 Task: Create new resources for the organization
Action: Mouse moved to (215, 164)
Screenshot: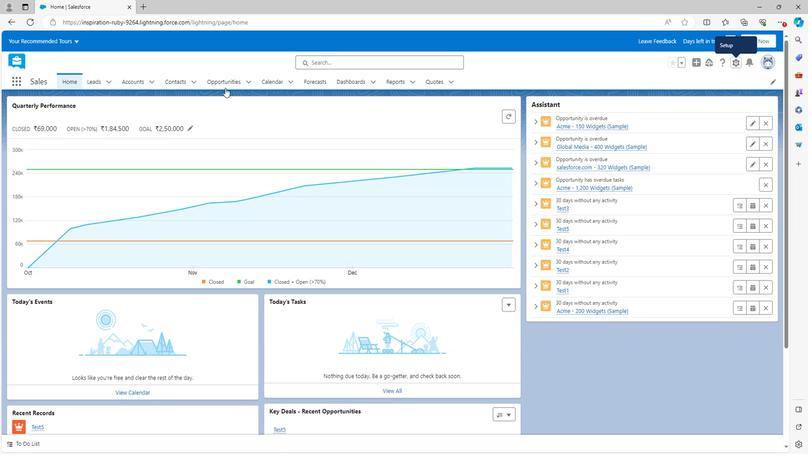 
Action: Mouse scrolled (215, 164) with delta (0, 0)
Screenshot: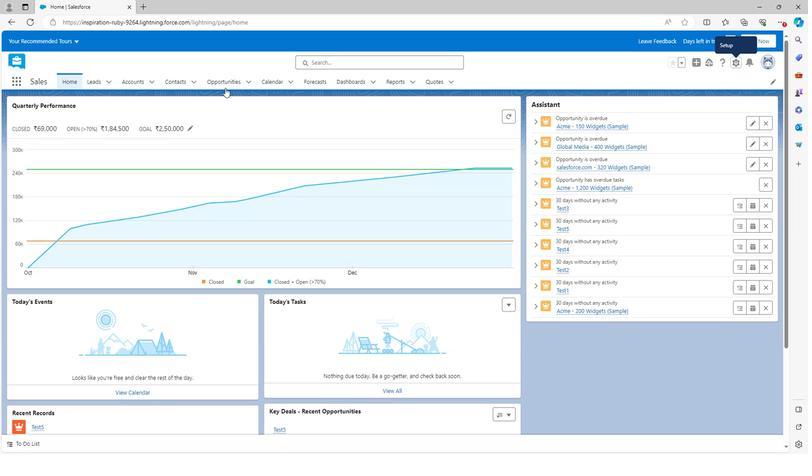
Action: Mouse scrolled (215, 164) with delta (0, 0)
Screenshot: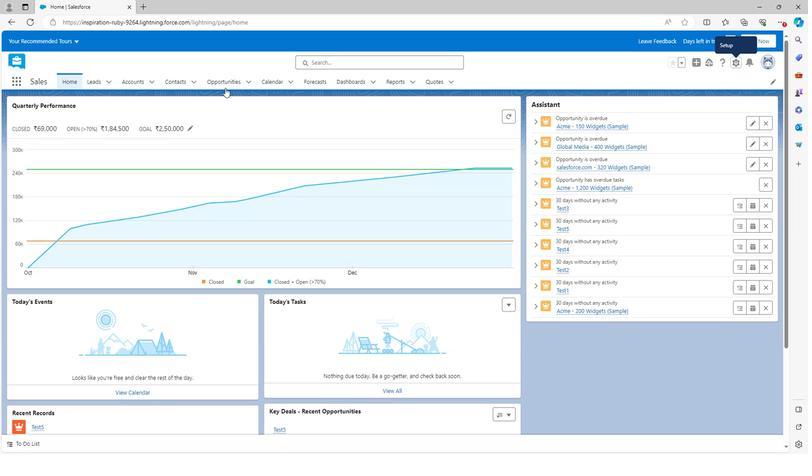 
Action: Mouse scrolled (215, 164) with delta (0, 0)
Screenshot: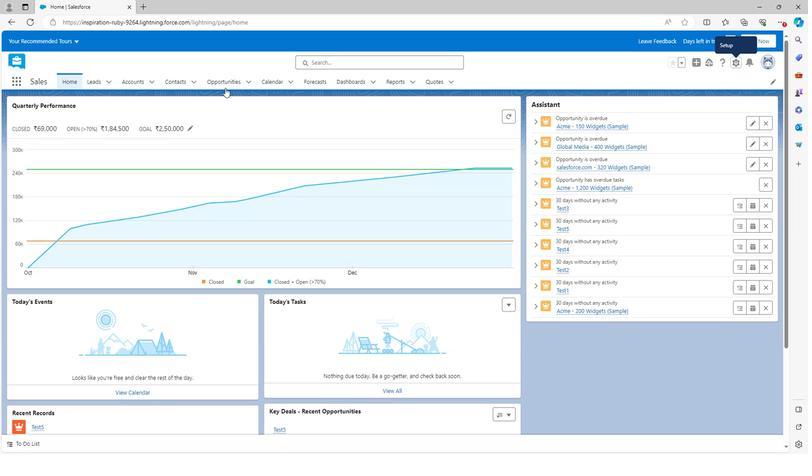 
Action: Mouse scrolled (215, 164) with delta (0, 0)
Screenshot: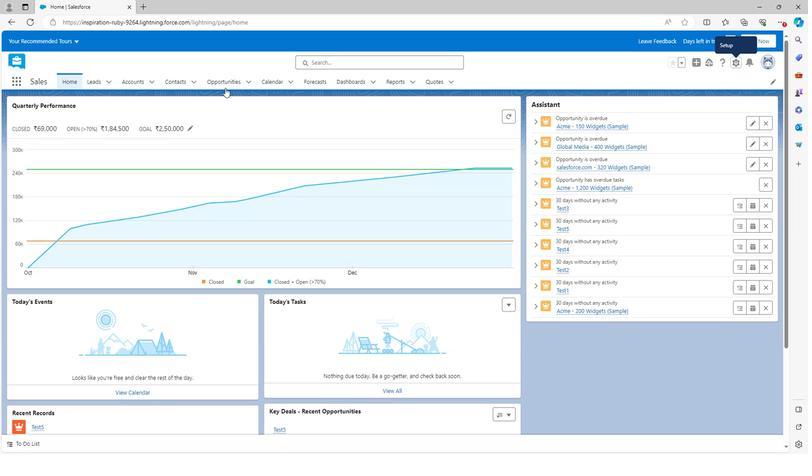 
Action: Mouse scrolled (215, 165) with delta (0, 0)
Screenshot: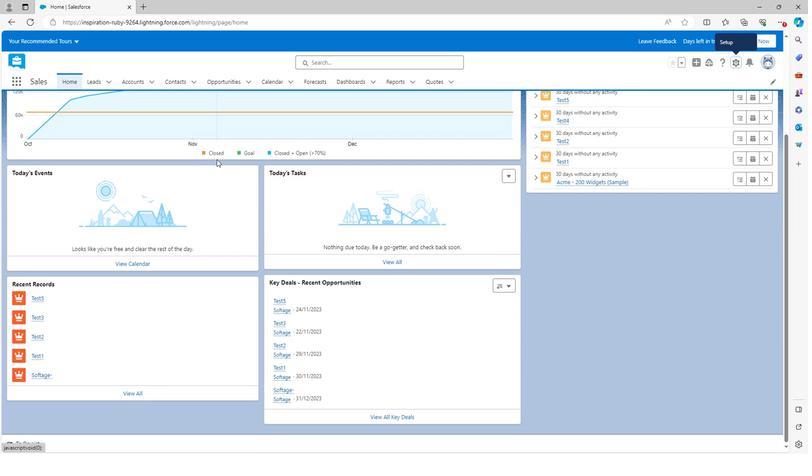 
Action: Mouse scrolled (215, 165) with delta (0, 0)
Screenshot: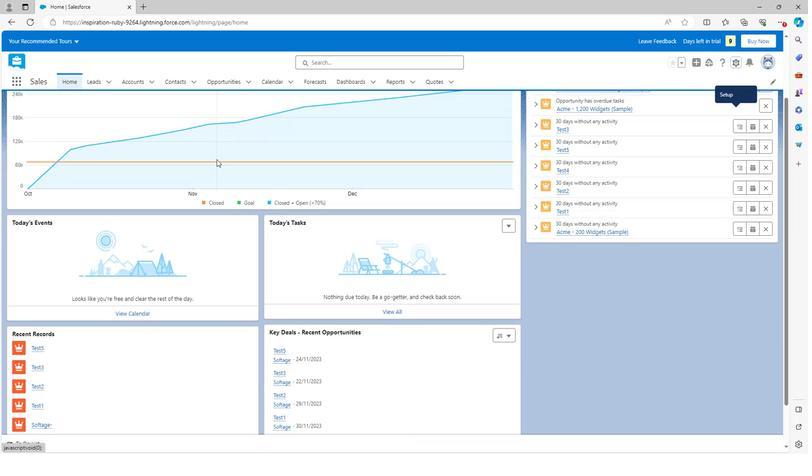 
Action: Mouse scrolled (215, 165) with delta (0, 0)
Screenshot: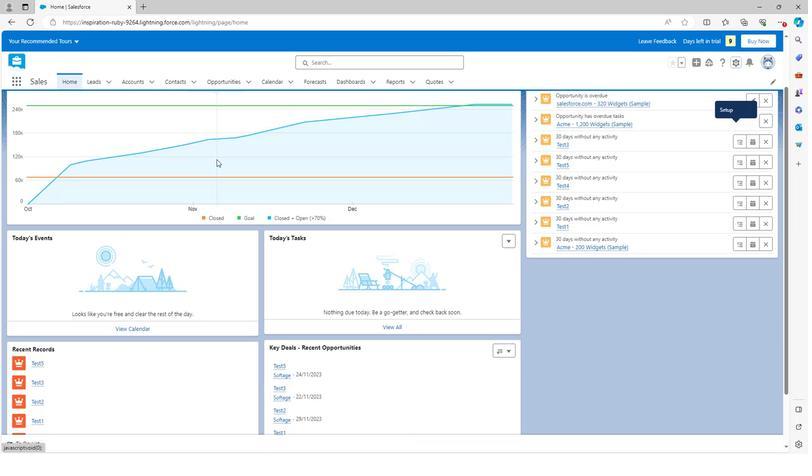 
Action: Mouse scrolled (215, 165) with delta (0, 0)
Screenshot: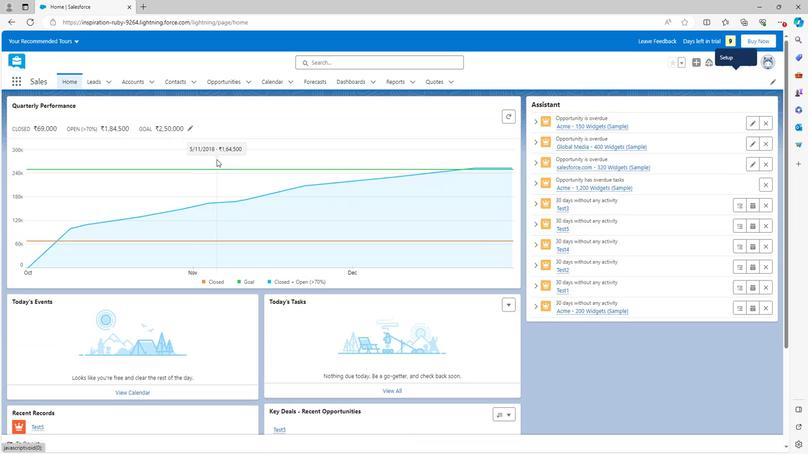 
Action: Mouse moved to (725, 72)
Screenshot: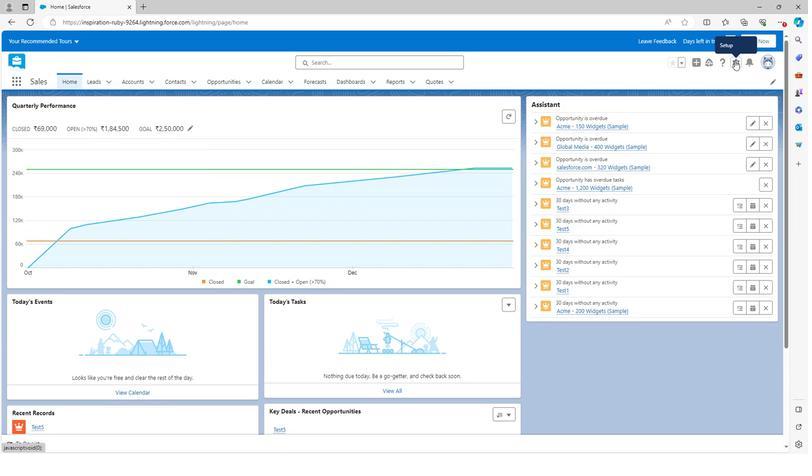 
Action: Mouse pressed left at (725, 72)
Screenshot: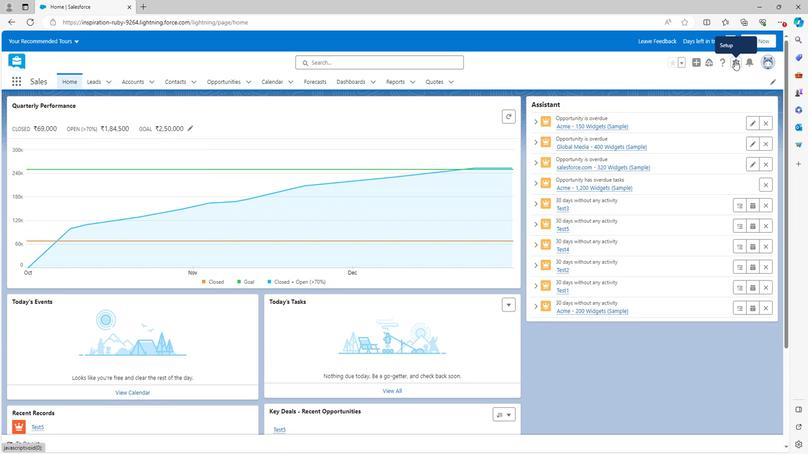 
Action: Mouse moved to (688, 98)
Screenshot: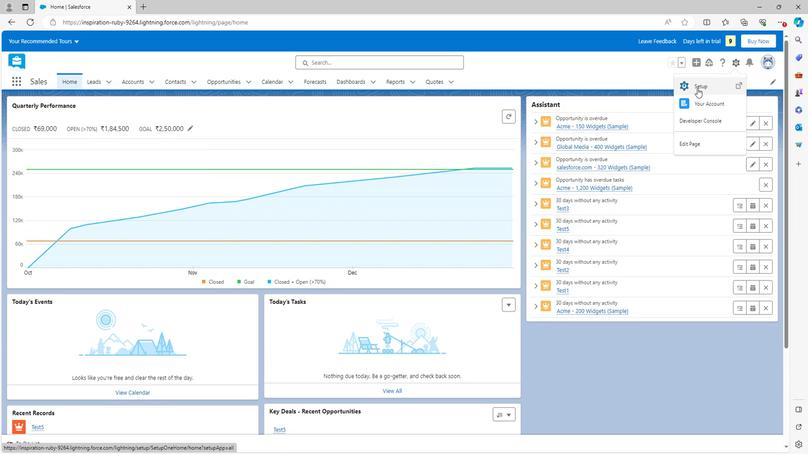 
Action: Mouse pressed left at (688, 98)
Screenshot: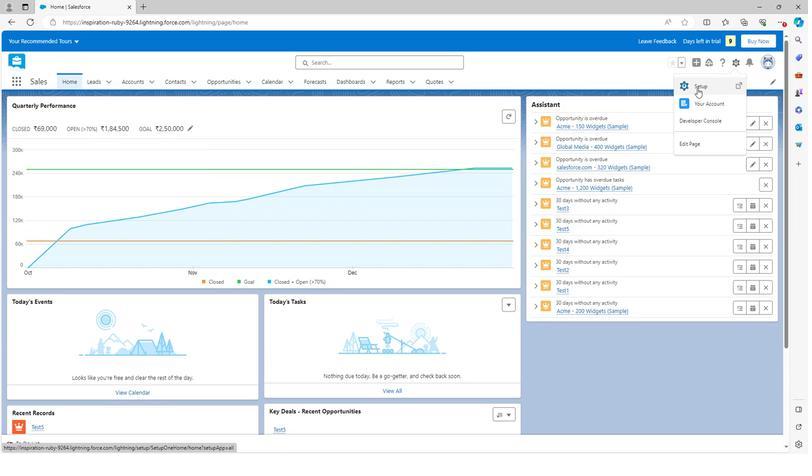 
Action: Mouse moved to (40, 310)
Screenshot: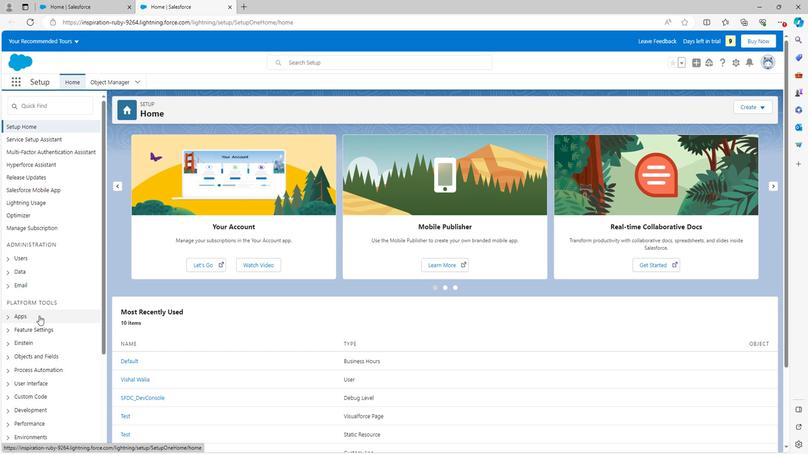 
Action: Mouse scrolled (40, 310) with delta (0, 0)
Screenshot: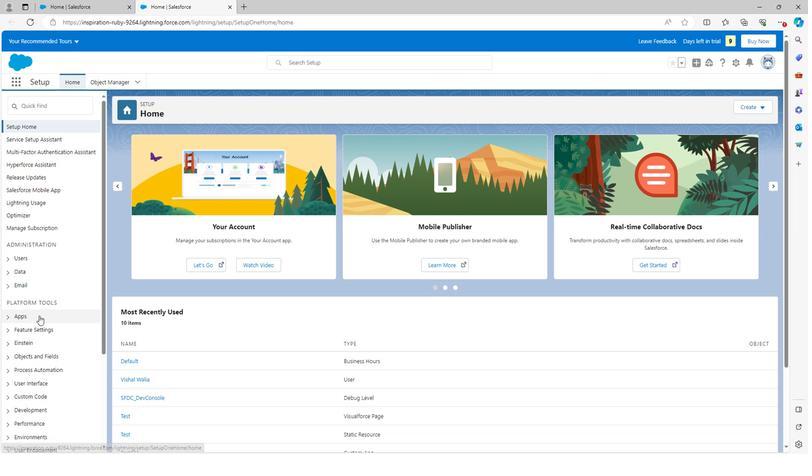 
Action: Mouse scrolled (40, 310) with delta (0, 0)
Screenshot: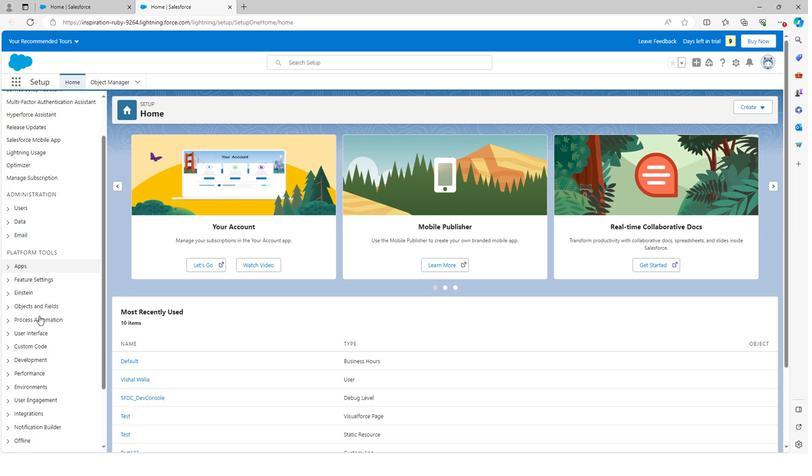 
Action: Mouse moved to (40, 310)
Screenshot: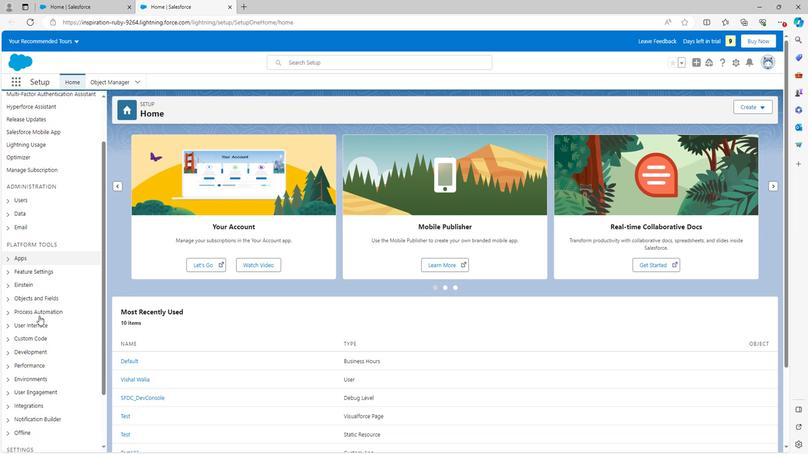 
Action: Mouse scrolled (40, 310) with delta (0, 0)
Screenshot: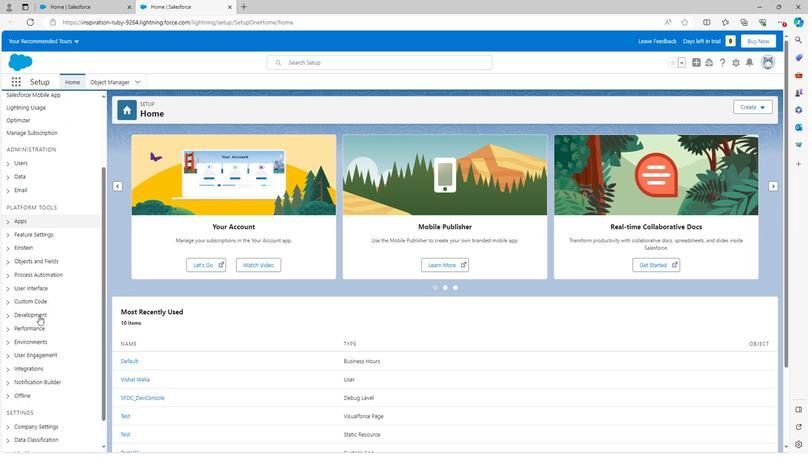 
Action: Mouse scrolled (40, 310) with delta (0, 0)
Screenshot: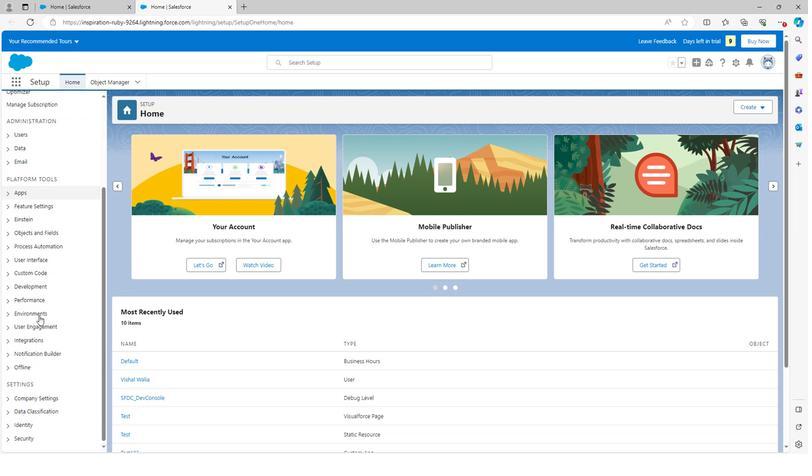 
Action: Mouse scrolled (40, 310) with delta (0, 0)
Screenshot: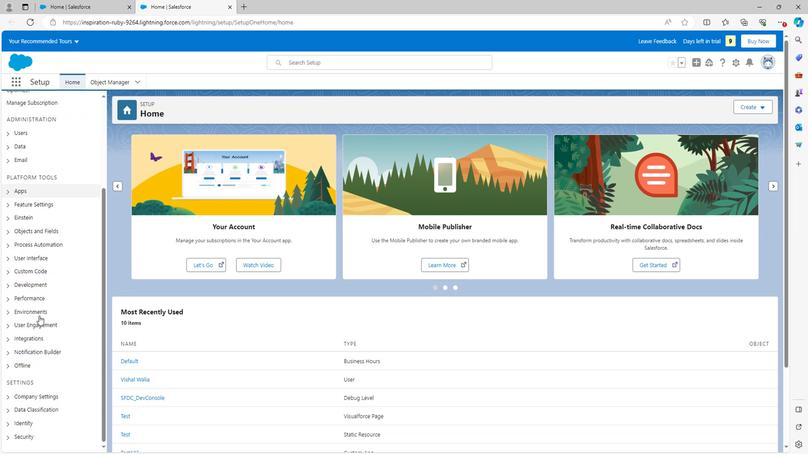 
Action: Mouse moved to (8, 387)
Screenshot: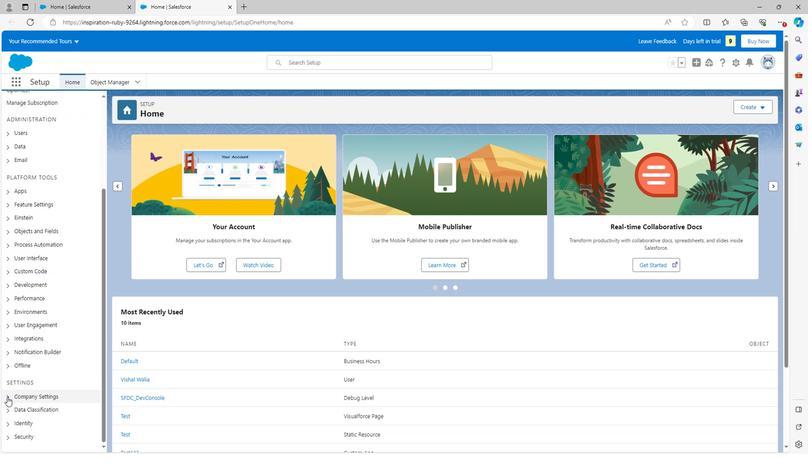 
Action: Mouse pressed left at (8, 387)
Screenshot: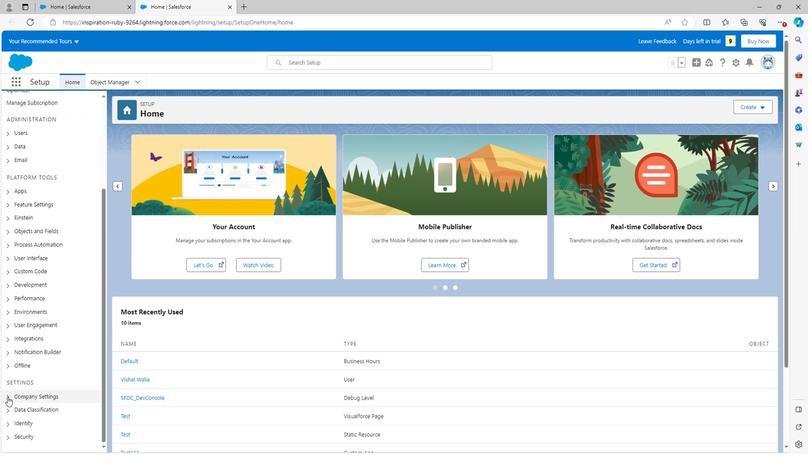 
Action: Mouse moved to (8, 387)
Screenshot: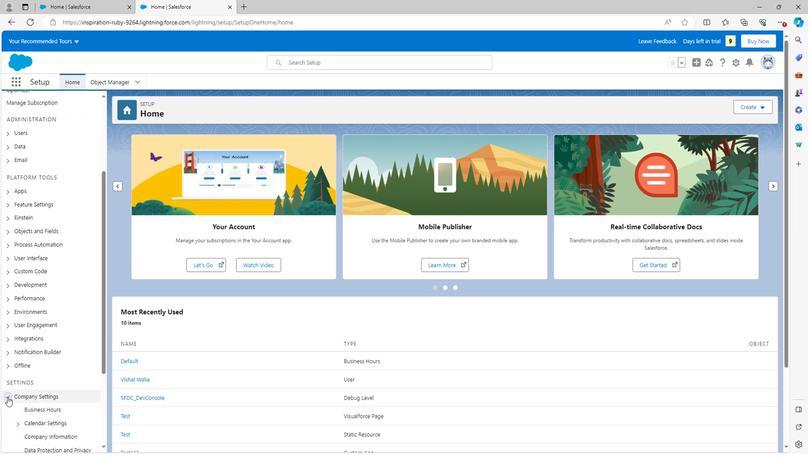 
Action: Mouse scrolled (8, 386) with delta (0, 0)
Screenshot: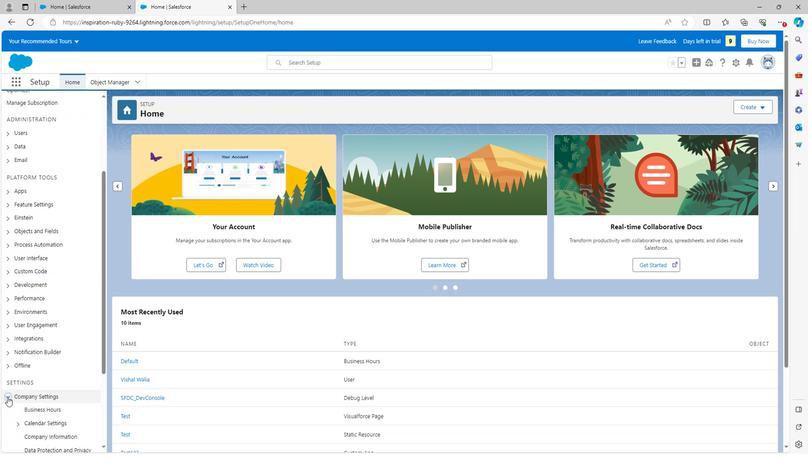 
Action: Mouse scrolled (8, 386) with delta (0, 0)
Screenshot: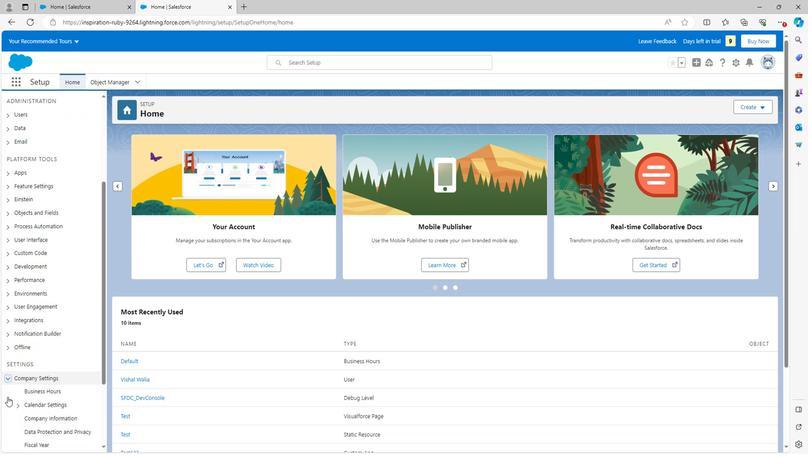 
Action: Mouse scrolled (8, 386) with delta (0, 0)
Screenshot: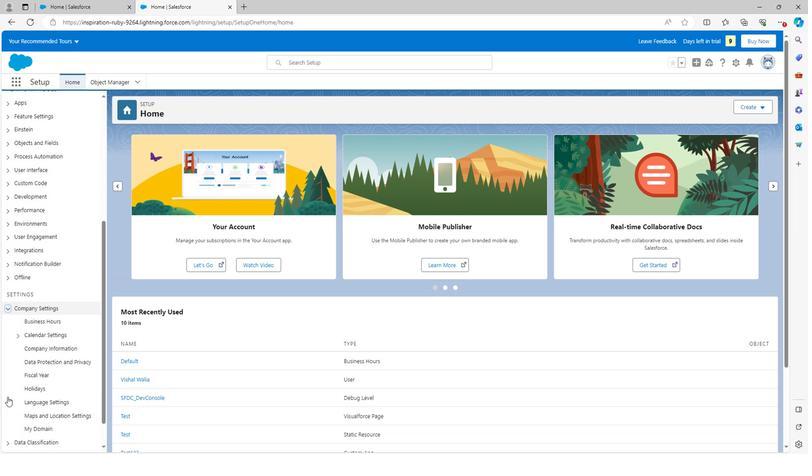 
Action: Mouse moved to (19, 299)
Screenshot: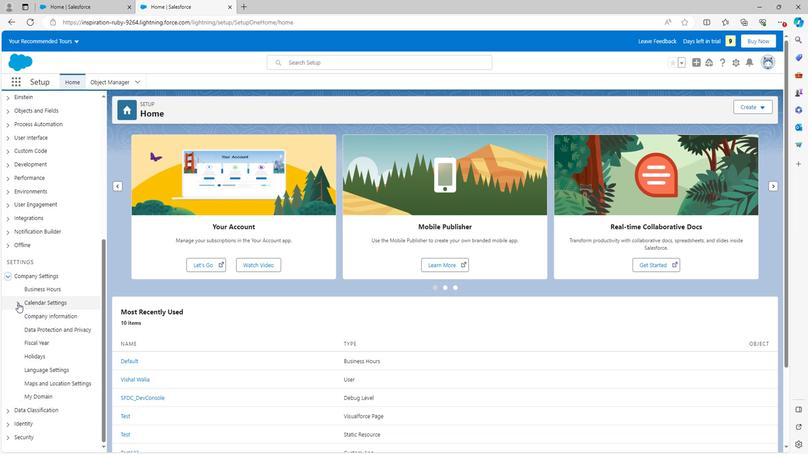 
Action: Mouse pressed left at (19, 299)
Screenshot: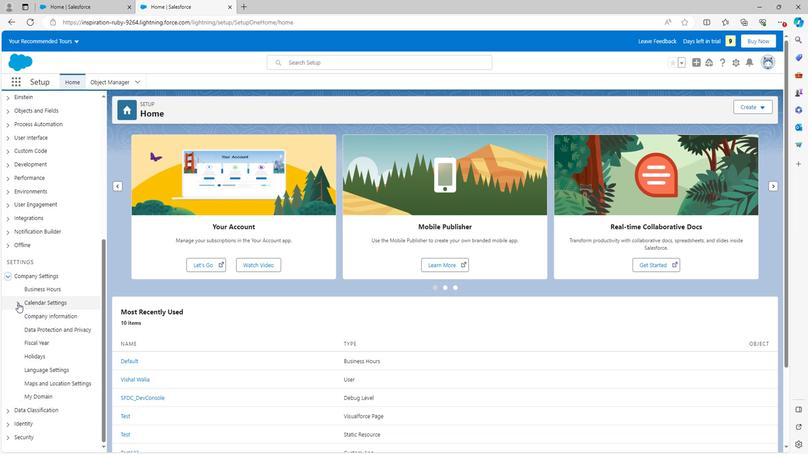 
Action: Mouse moved to (46, 315)
Screenshot: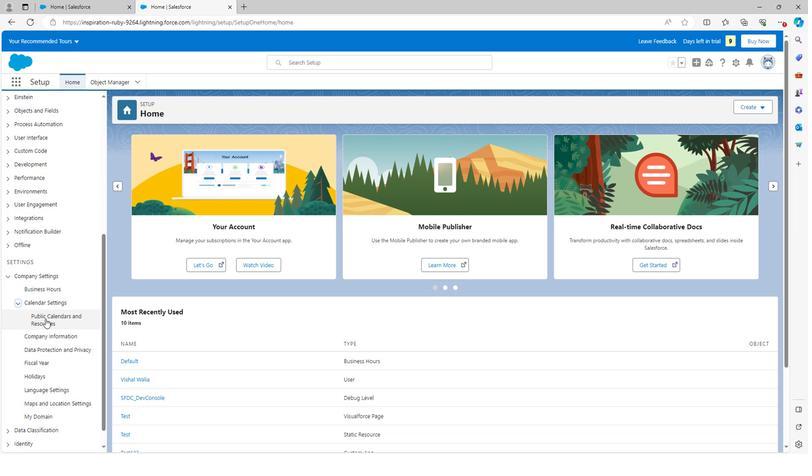 
Action: Mouse pressed left at (46, 315)
Screenshot: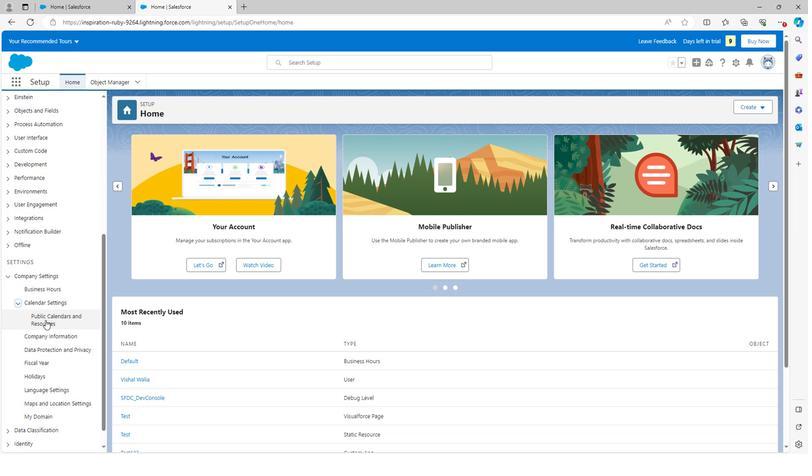 
Action: Mouse moved to (323, 214)
Screenshot: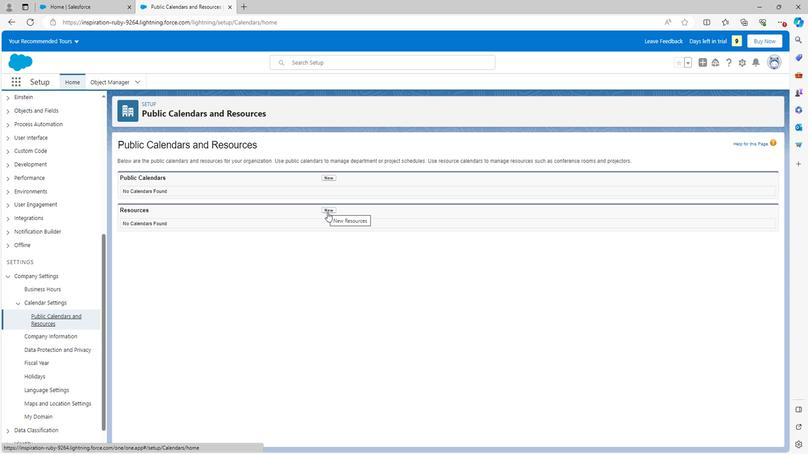 
Action: Mouse pressed left at (323, 214)
Screenshot: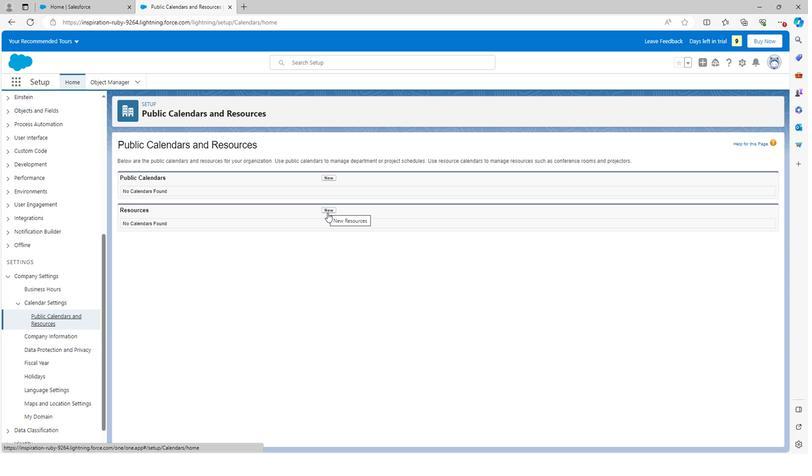 
Action: Mouse moved to (257, 228)
Screenshot: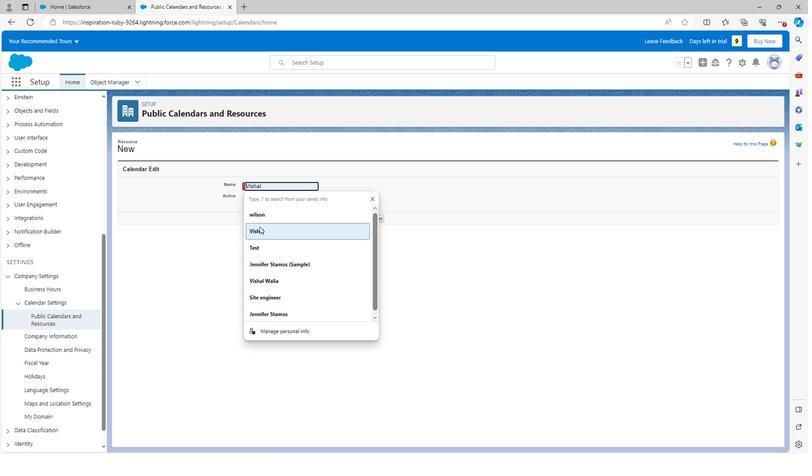 
Action: Mouse pressed left at (257, 228)
Screenshot: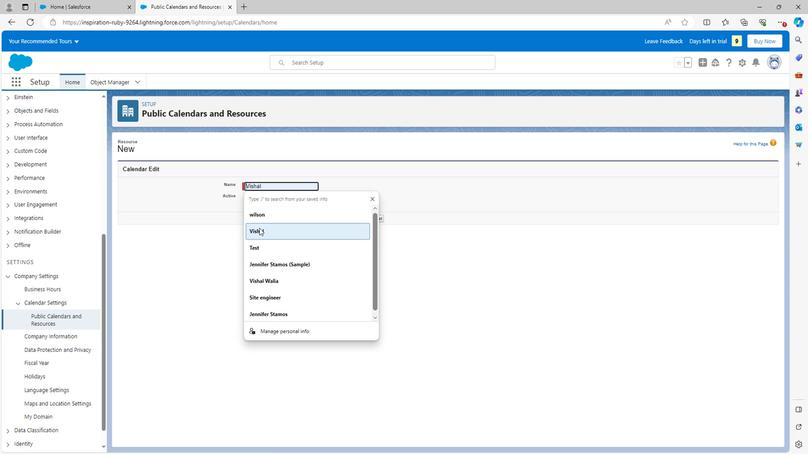 
Action: Mouse moved to (245, 200)
Screenshot: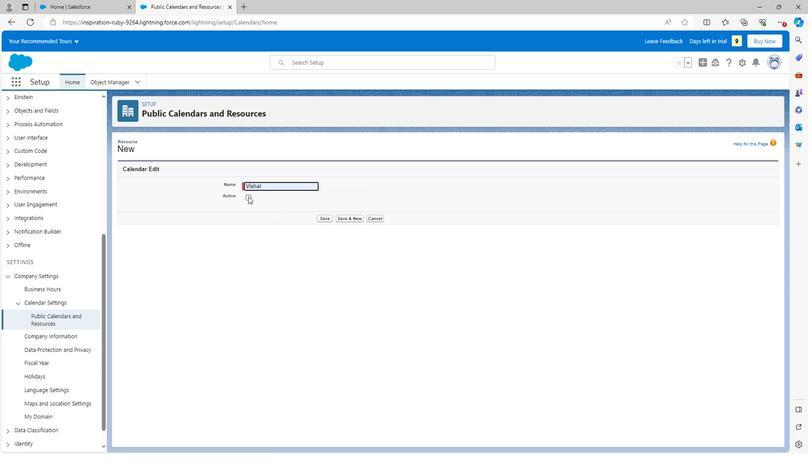 
Action: Mouse pressed left at (245, 200)
Screenshot: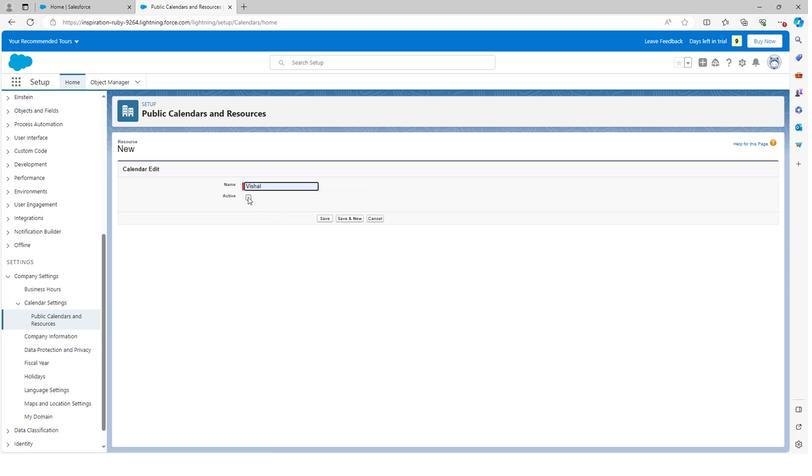 
Action: Mouse moved to (320, 220)
Screenshot: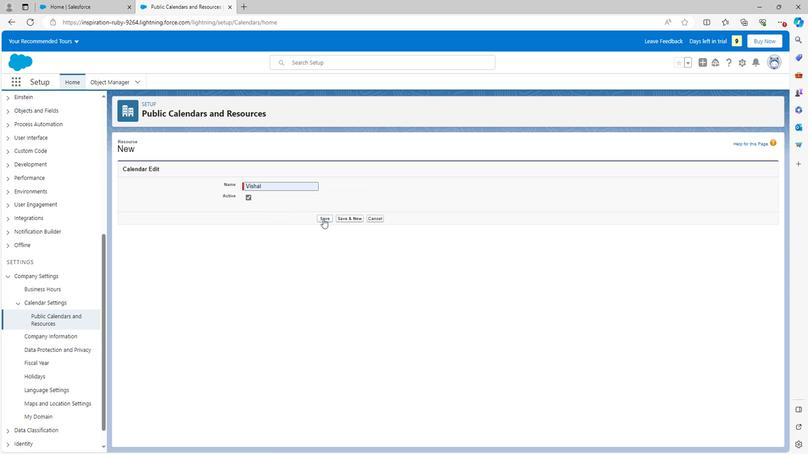
Action: Mouse pressed left at (320, 220)
Screenshot: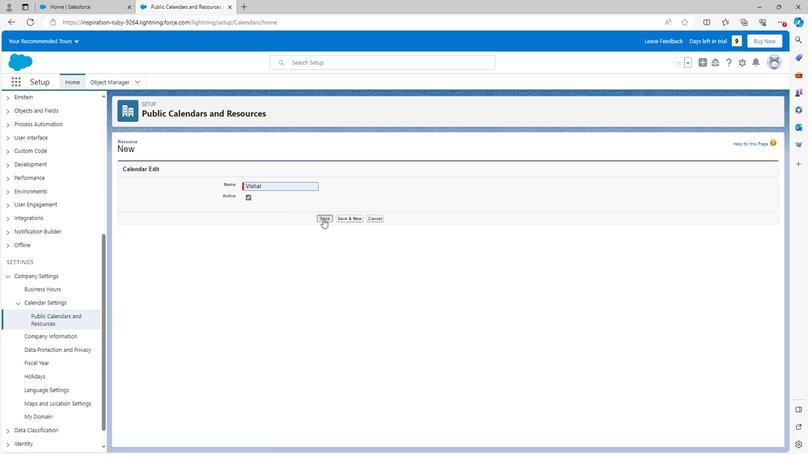 
Action: Mouse moved to (340, 181)
Screenshot: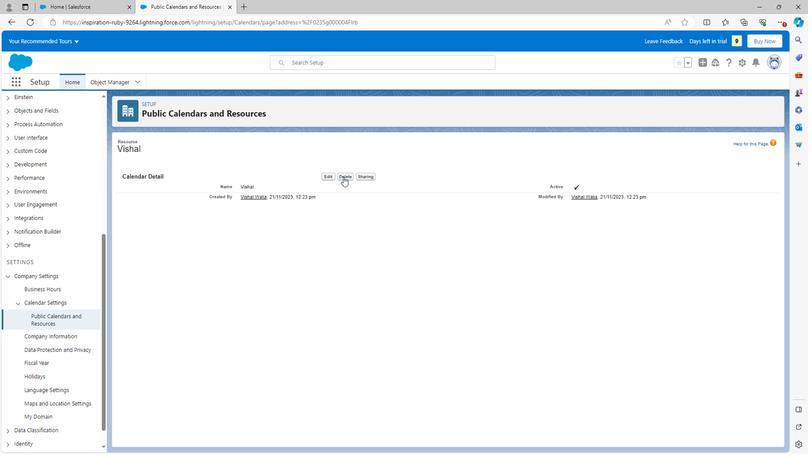 
Action: Mouse pressed left at (340, 181)
Screenshot: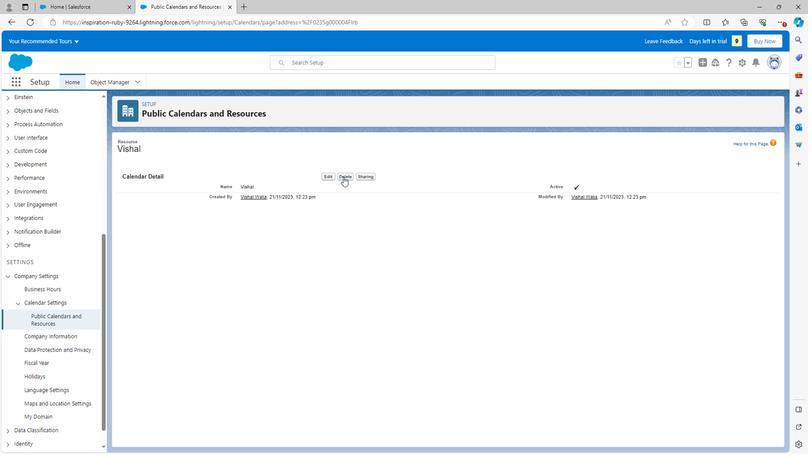 
Action: Mouse moved to (440, 76)
Screenshot: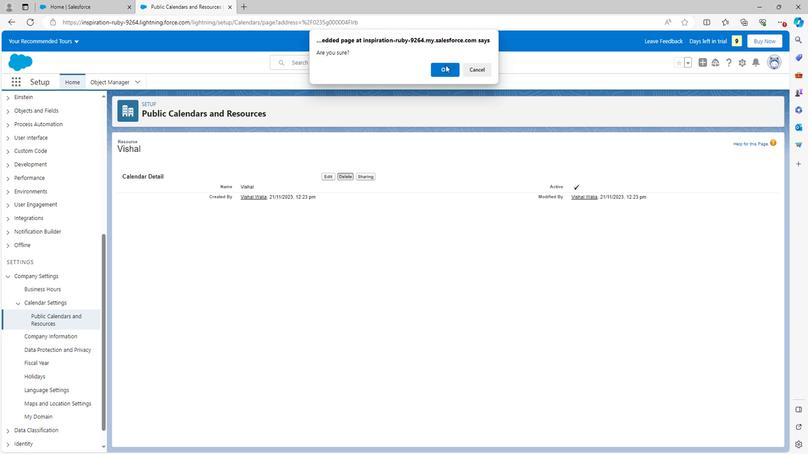 
Action: Mouse pressed left at (440, 76)
Screenshot: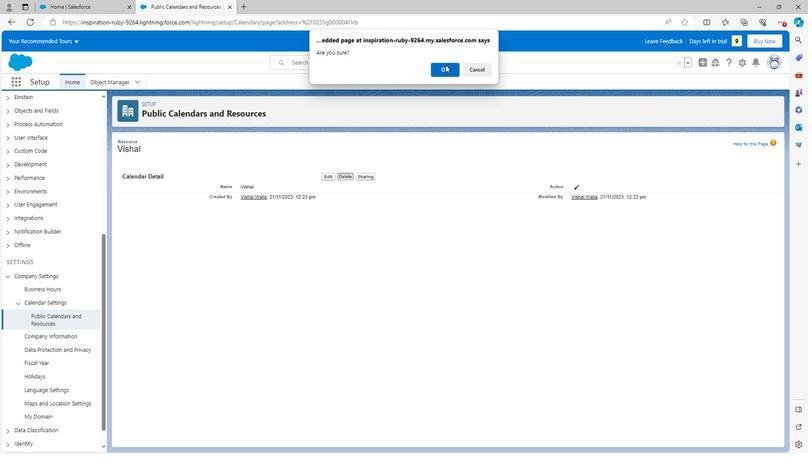 
Action: Mouse moved to (438, 80)
Screenshot: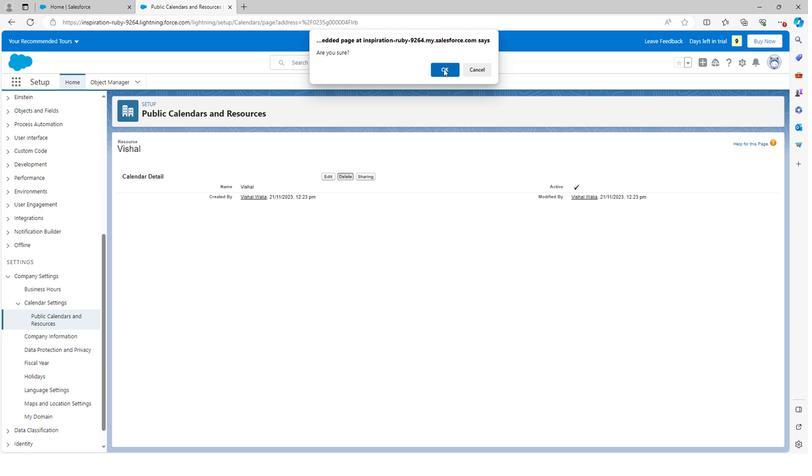 
Action: Mouse pressed left at (438, 80)
Screenshot: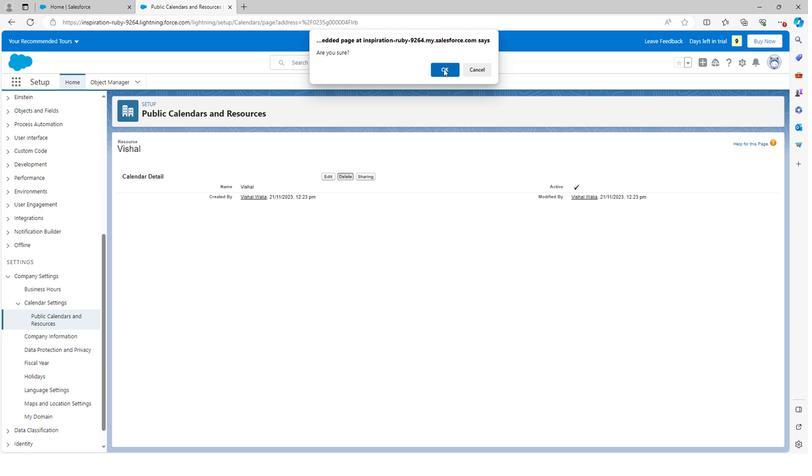 
Action: Mouse moved to (347, 167)
Screenshot: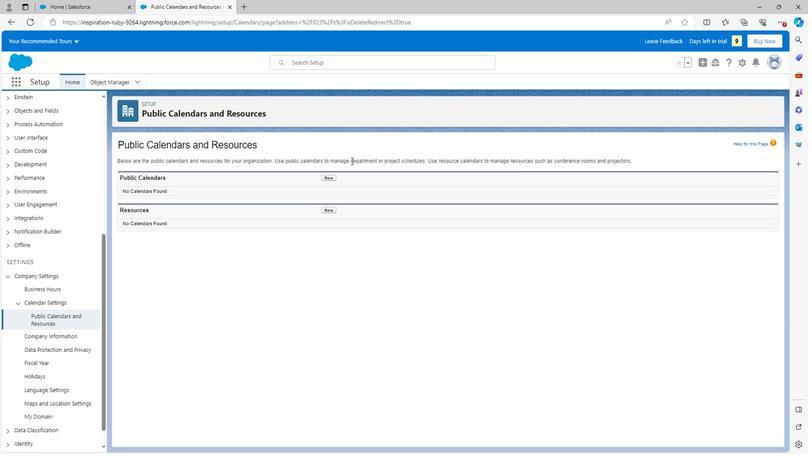 
